 Task: Look for "Text formatting" in the keyboard shortcut section.
Action: Mouse moved to (297, 81)
Screenshot: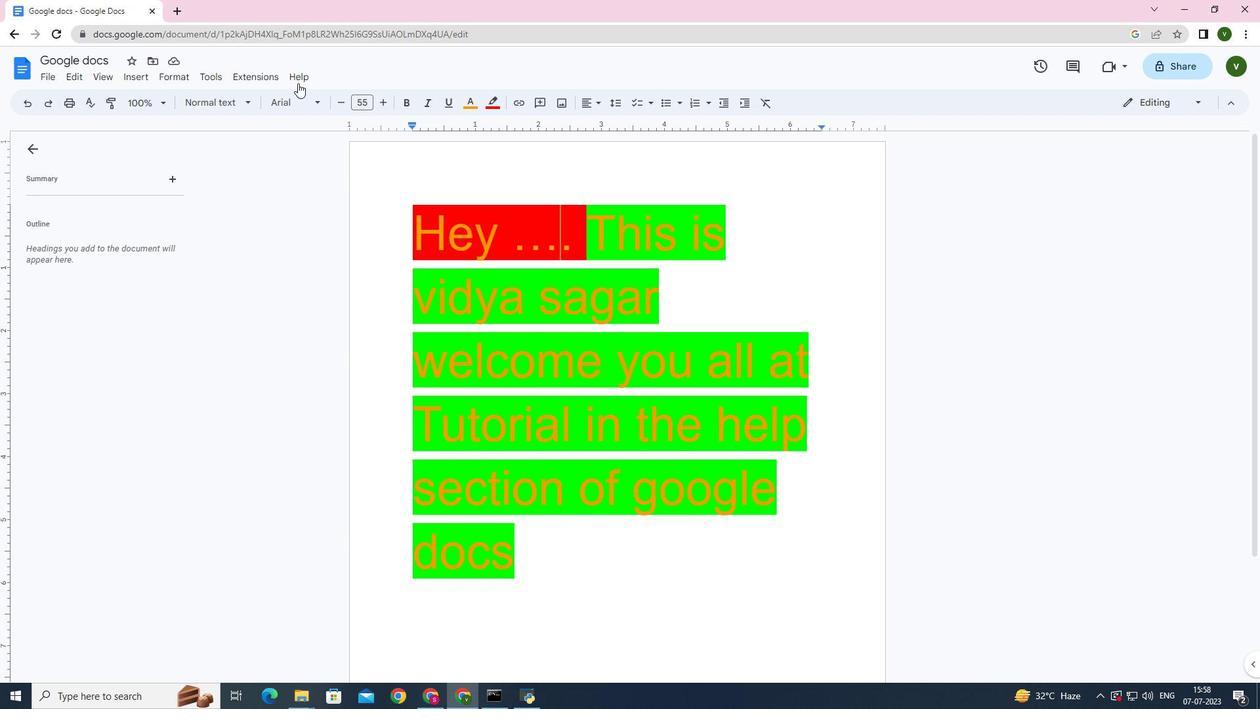
Action: Mouse pressed left at (297, 81)
Screenshot: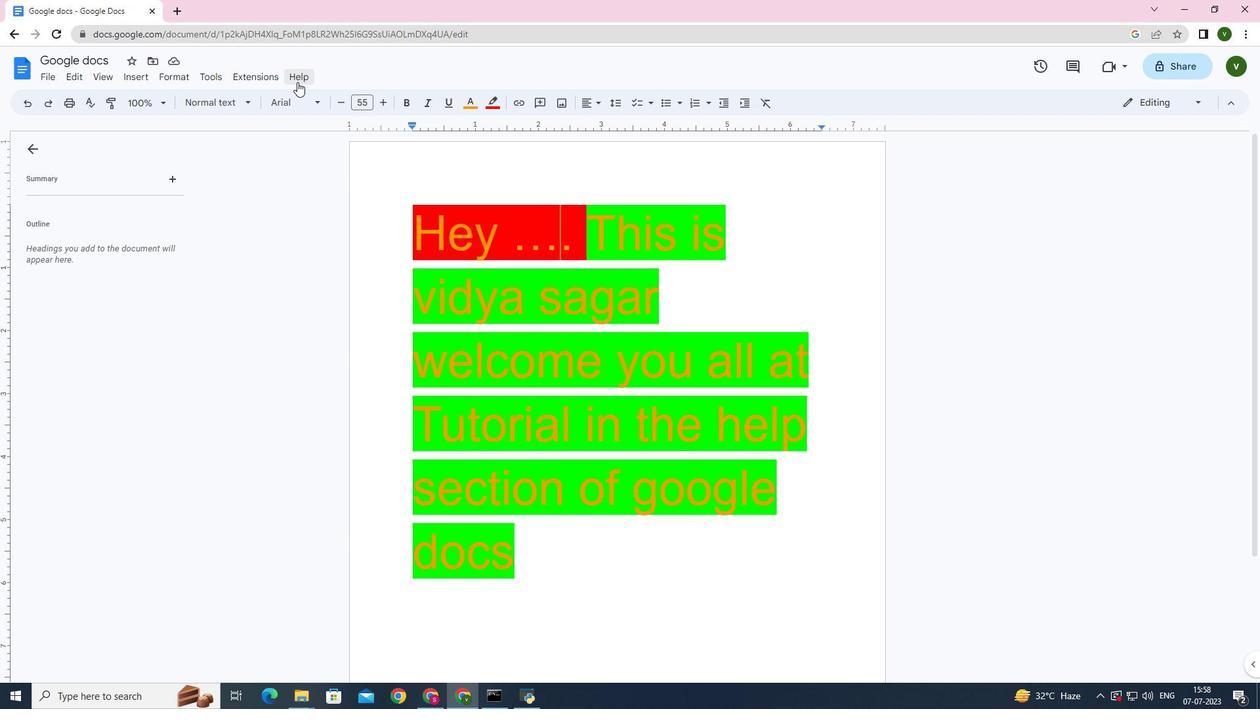 
Action: Mouse moved to (318, 322)
Screenshot: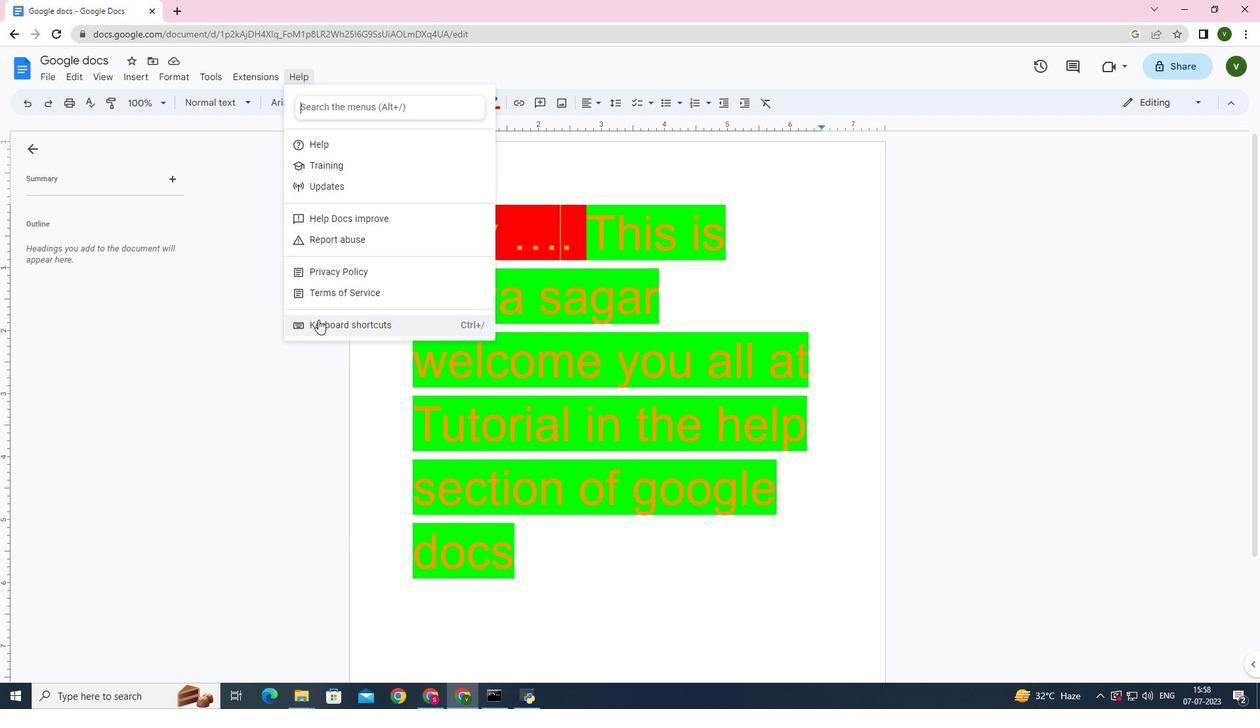 
Action: Mouse pressed left at (318, 322)
Screenshot: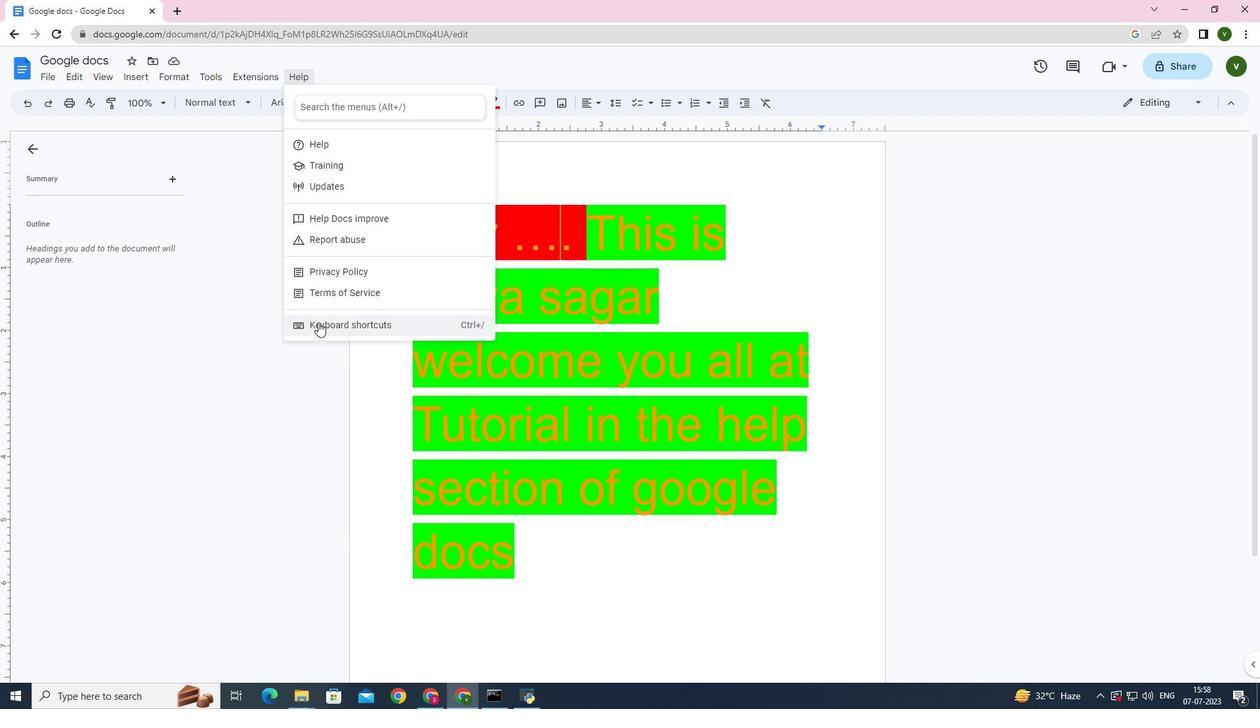
Action: Mouse moved to (422, 241)
Screenshot: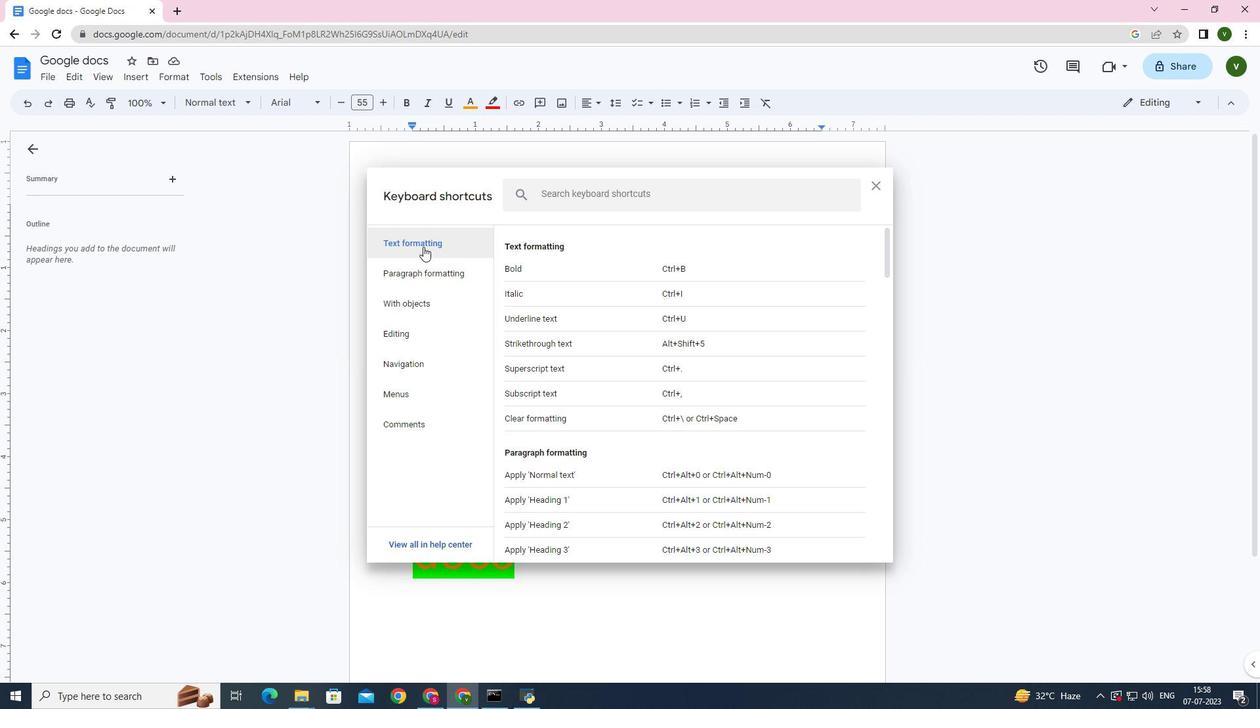 
Action: Mouse pressed left at (422, 241)
Screenshot: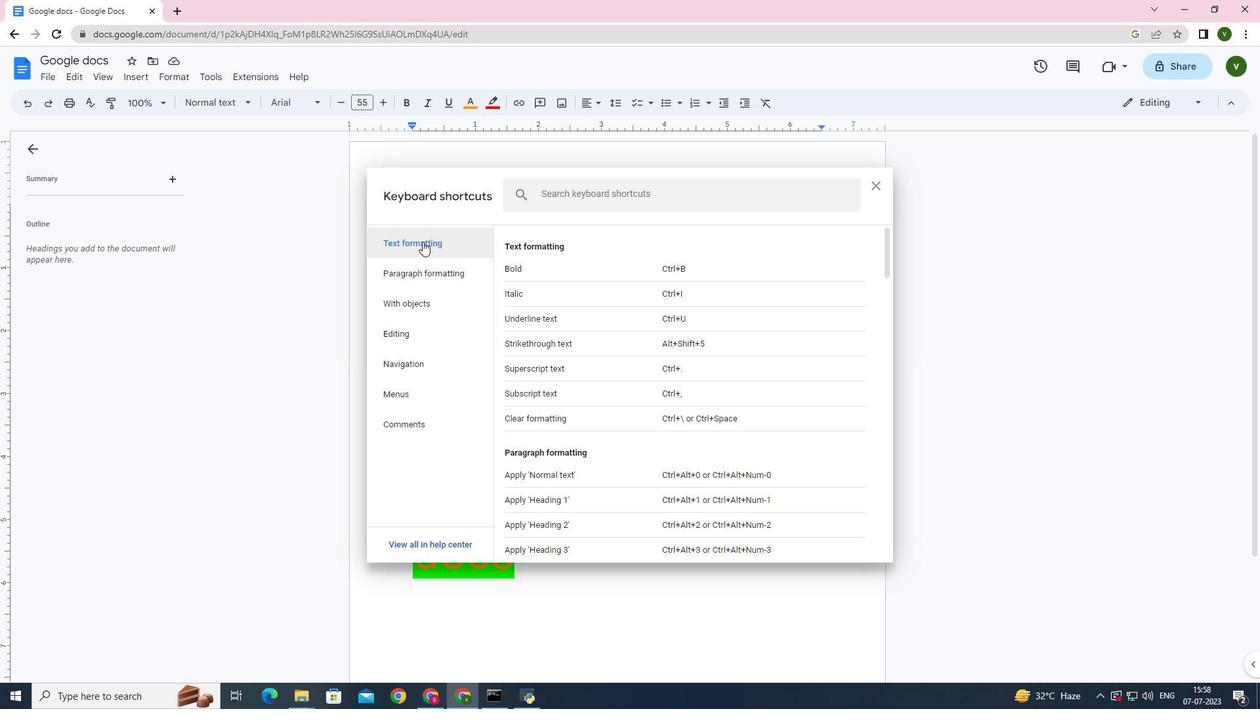 
Action: Mouse moved to (422, 241)
Screenshot: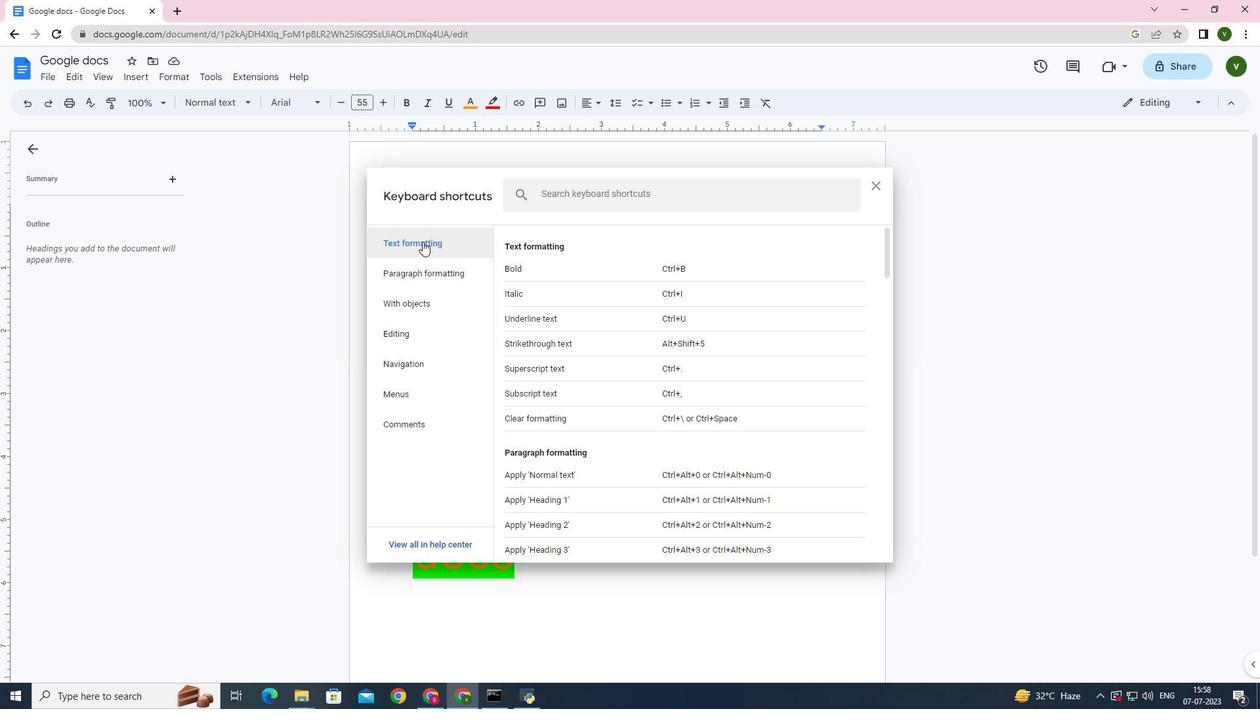 
